 Task: Change the margins to none.
Action: Mouse pressed left at (399, 264)
Screenshot: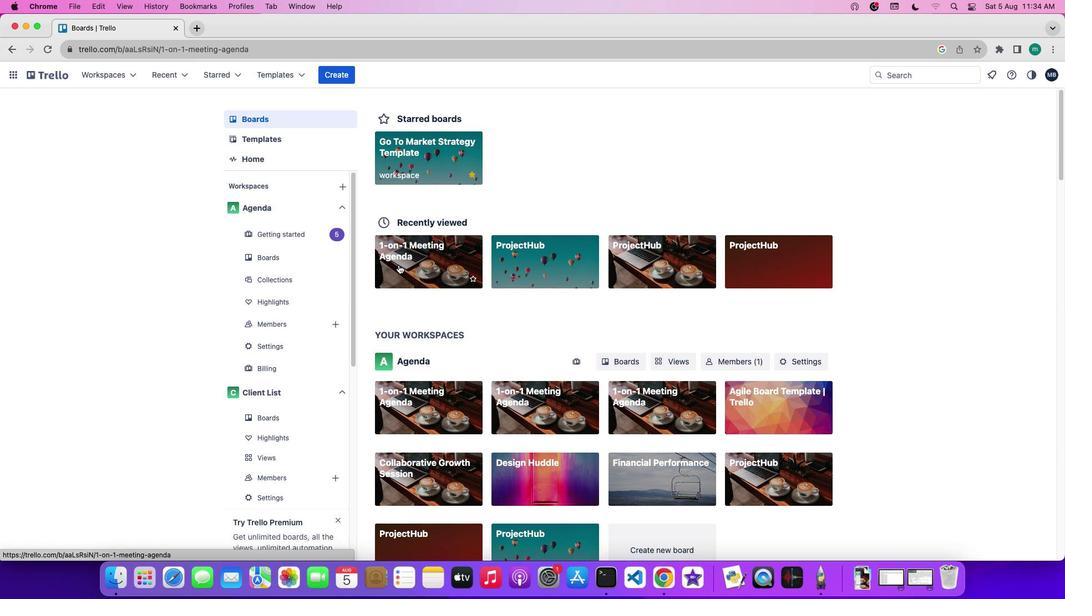 
Action: Mouse moved to (1017, 228)
Screenshot: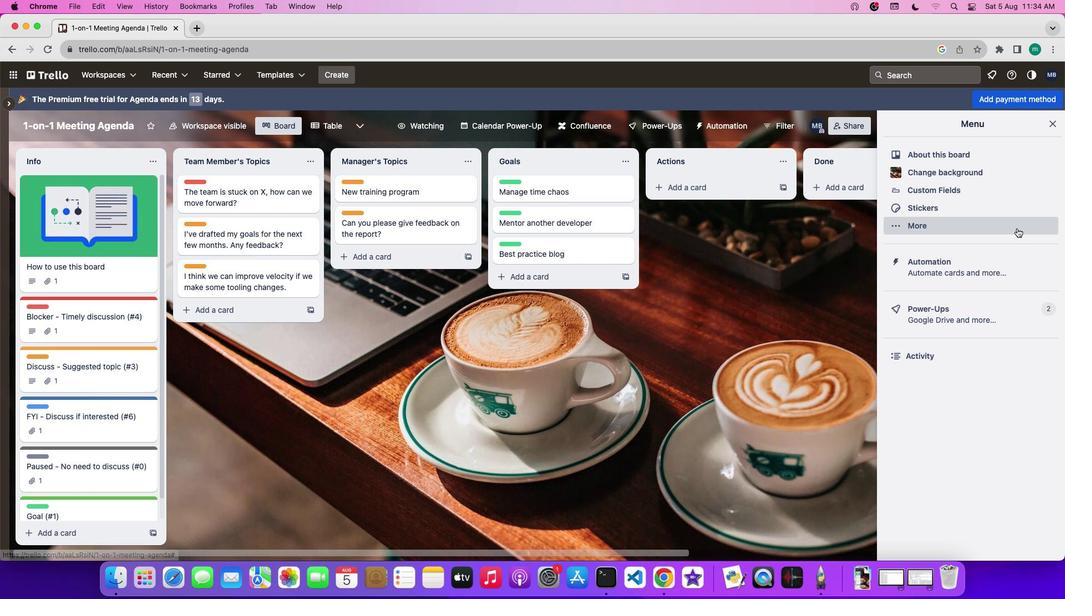 
Action: Mouse pressed left at (1017, 228)
Screenshot: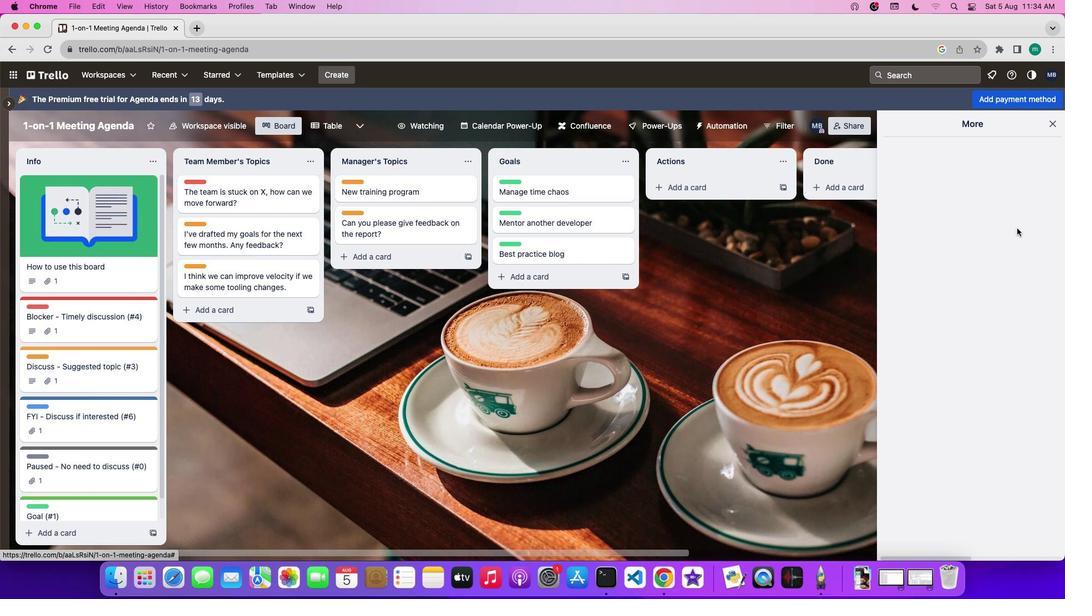 
Action: Mouse moved to (987, 313)
Screenshot: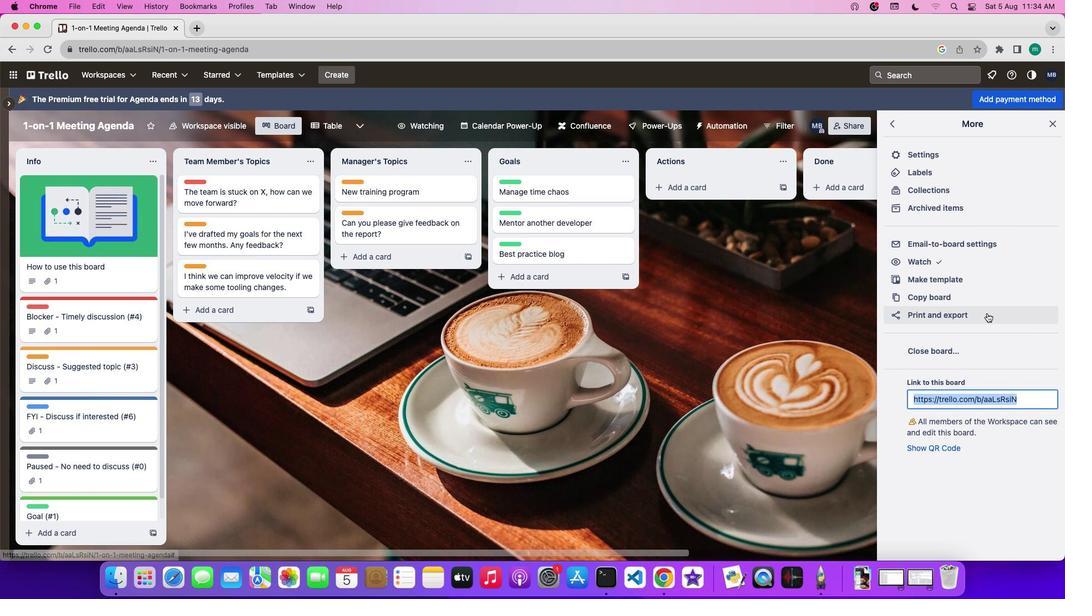 
Action: Mouse pressed left at (987, 313)
Screenshot: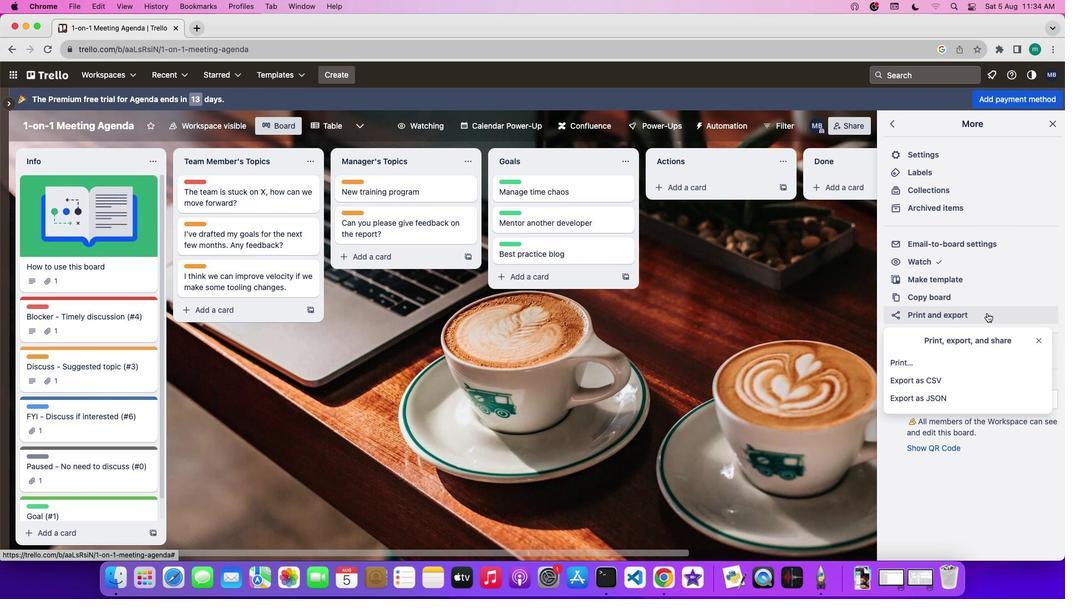 
Action: Mouse moved to (945, 362)
Screenshot: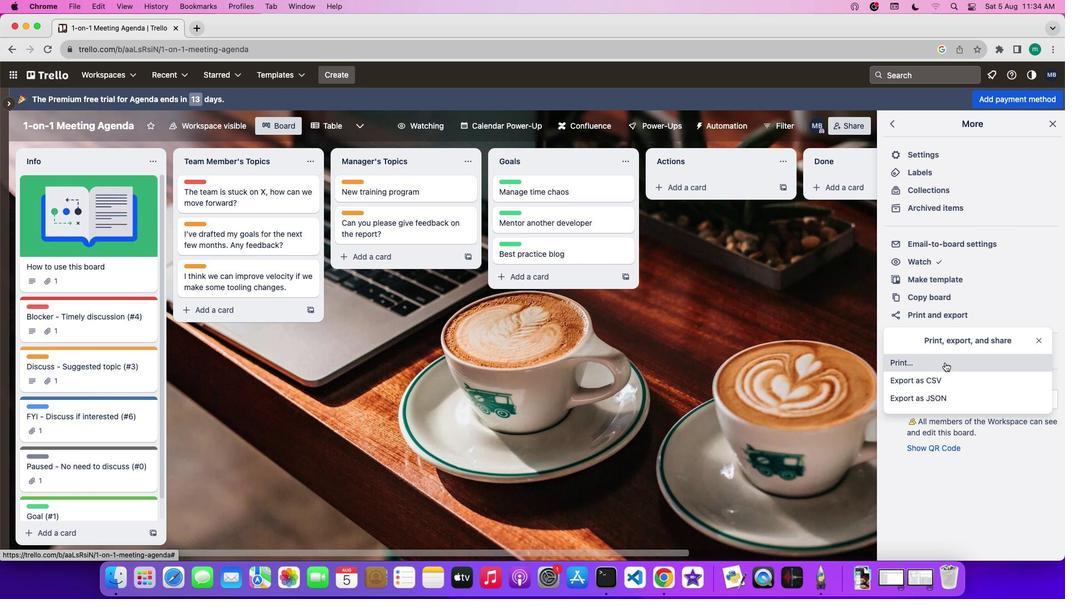 
Action: Mouse pressed left at (945, 362)
Screenshot: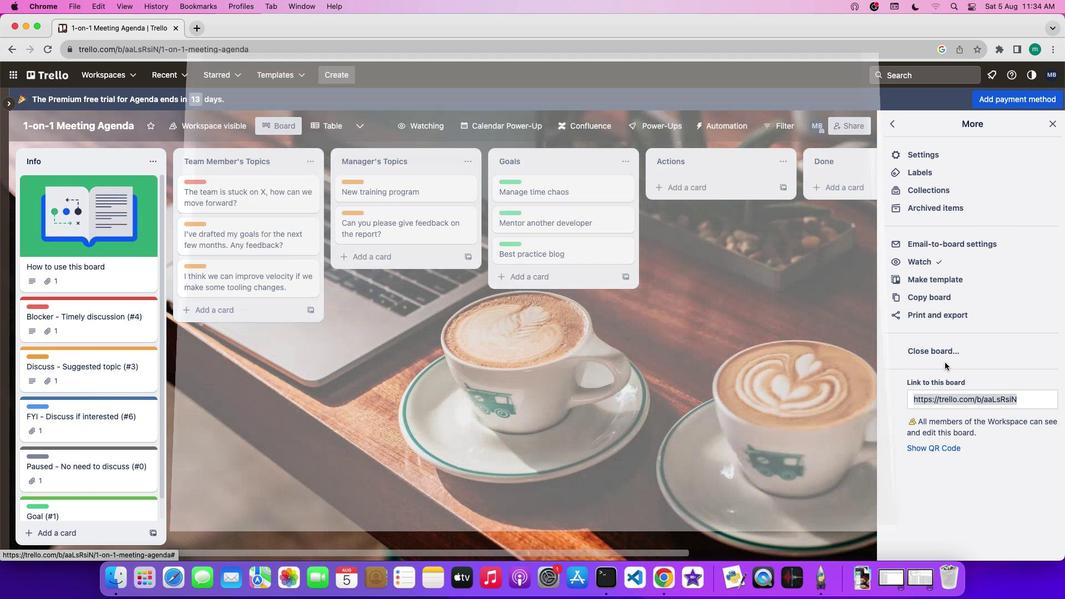 
Action: Mouse moved to (753, 209)
Screenshot: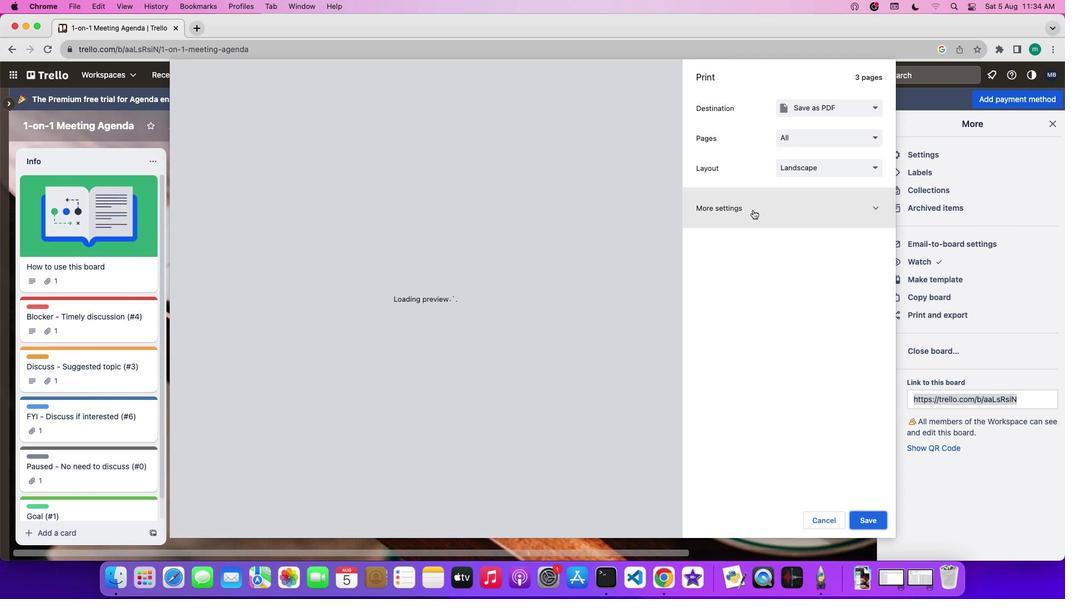 
Action: Mouse pressed left at (753, 209)
Screenshot: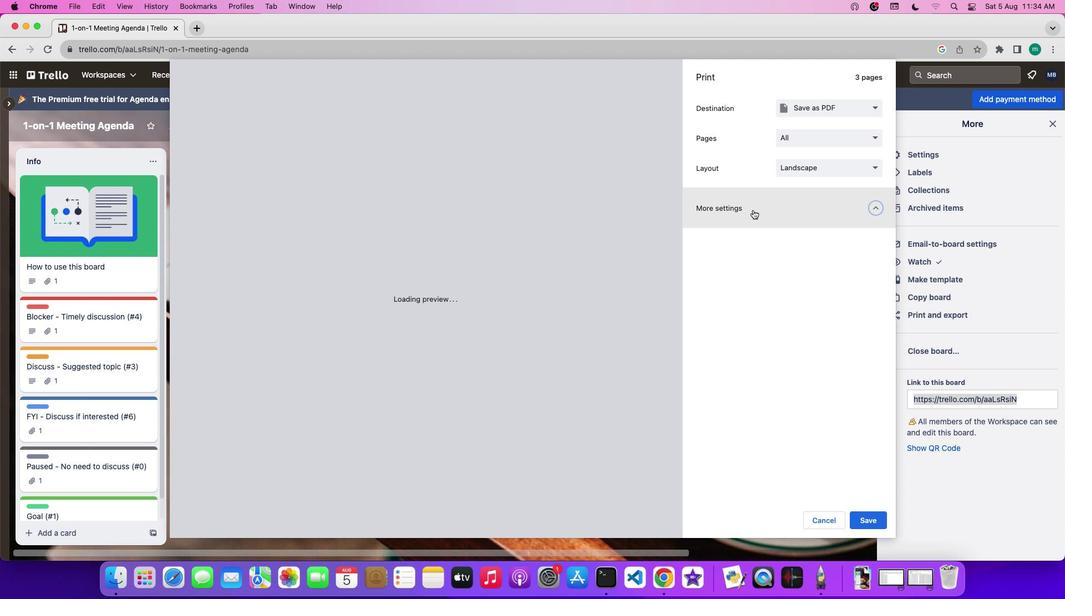 
Action: Mouse moved to (815, 302)
Screenshot: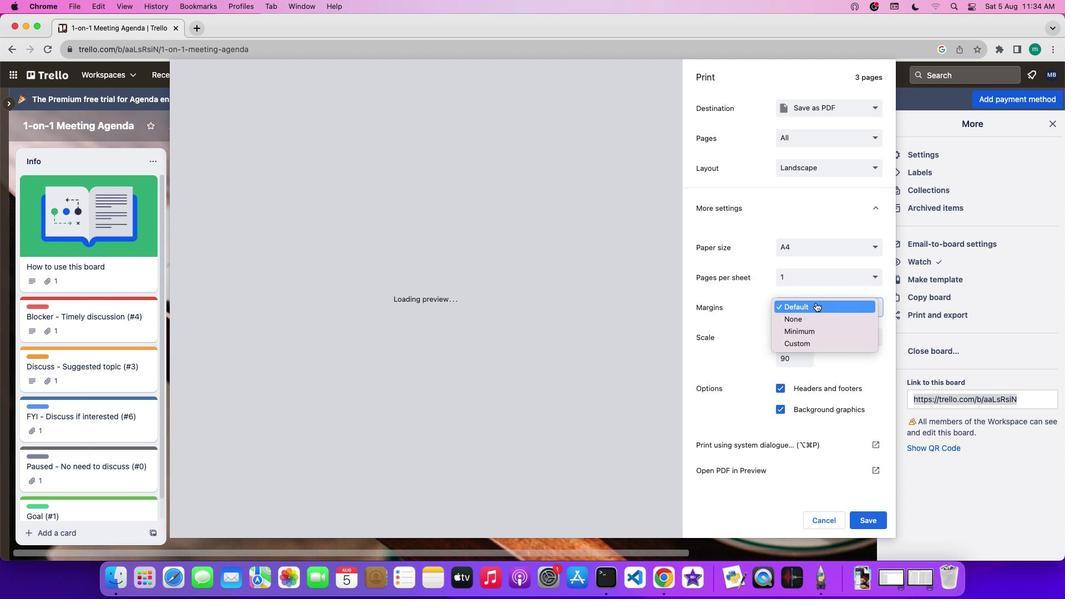
Action: Mouse pressed left at (815, 302)
Screenshot: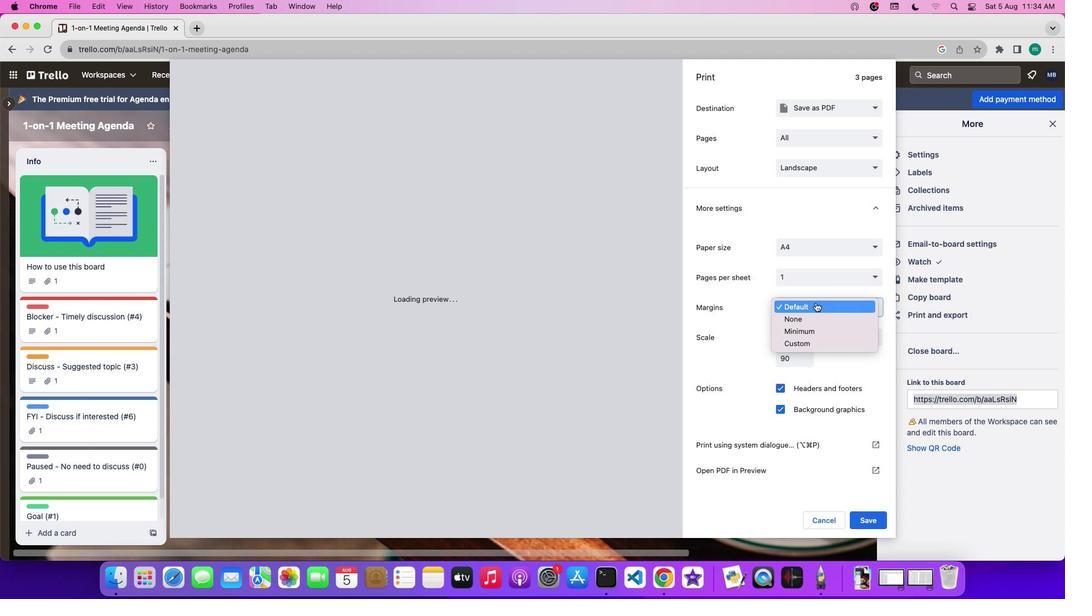 
Action: Mouse moved to (816, 318)
Screenshot: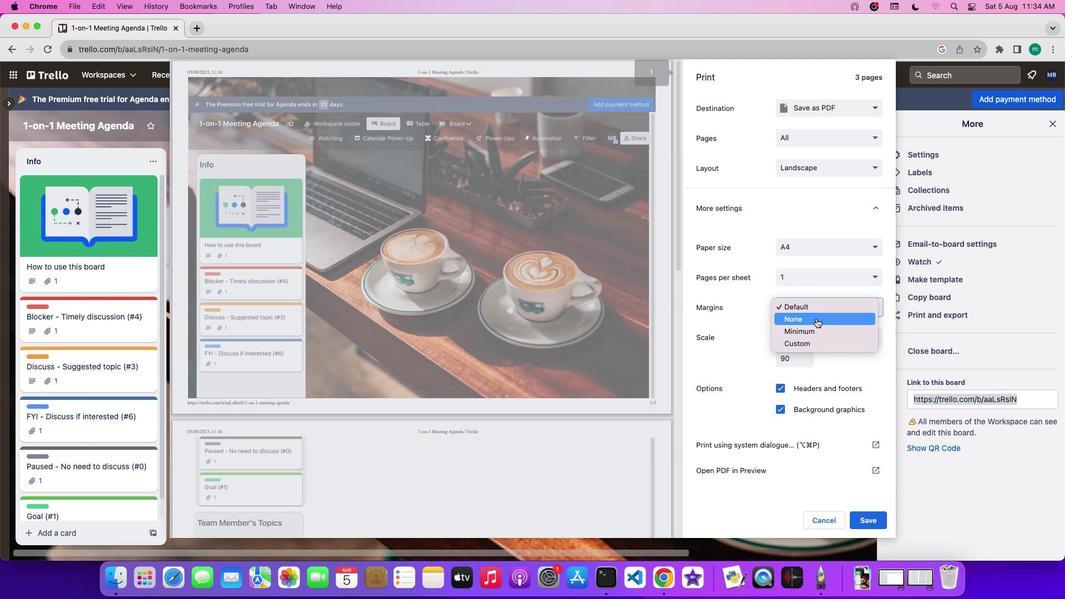 
Action: Mouse pressed left at (816, 318)
Screenshot: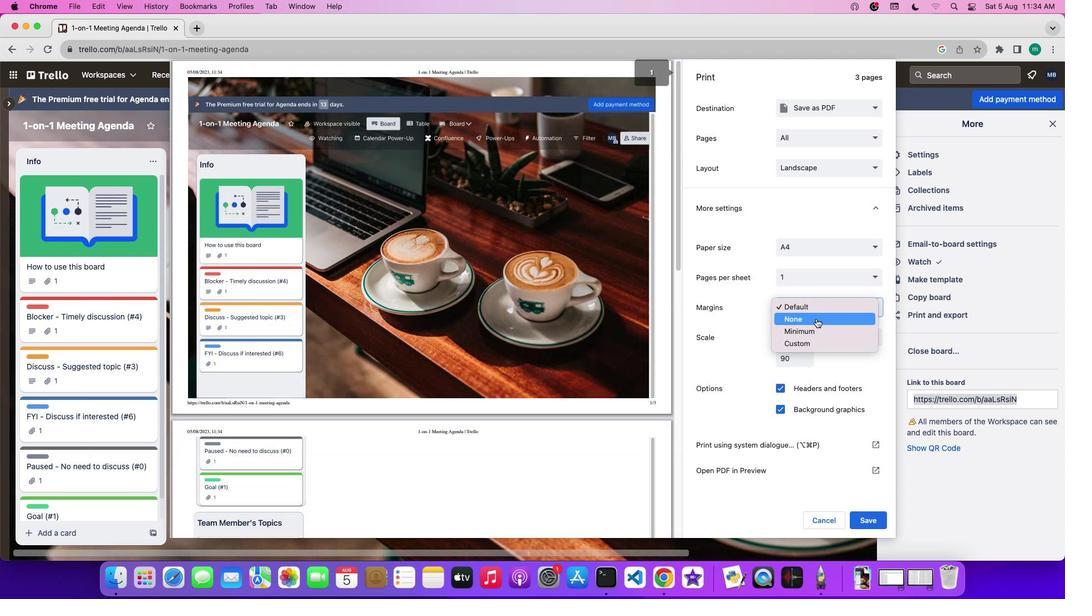 
Action: Mouse moved to (832, 472)
Screenshot: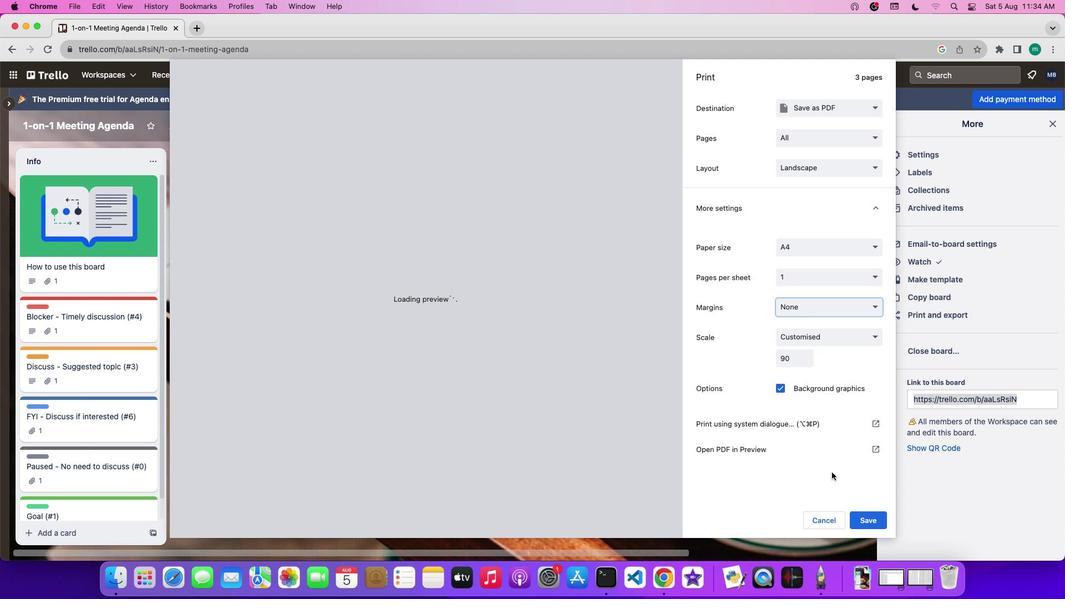 
